 Task: Add New Zealand Lamb Boneless Leg Steak to the cart.
Action: Mouse moved to (22, 130)
Screenshot: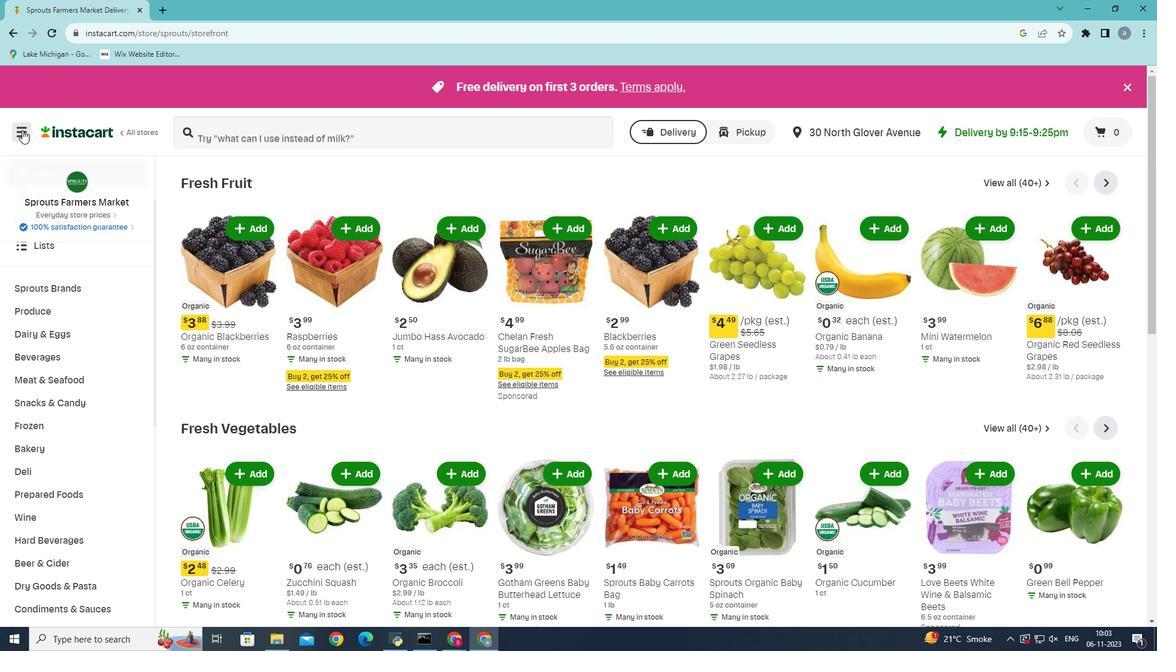 
Action: Mouse pressed left at (22, 130)
Screenshot: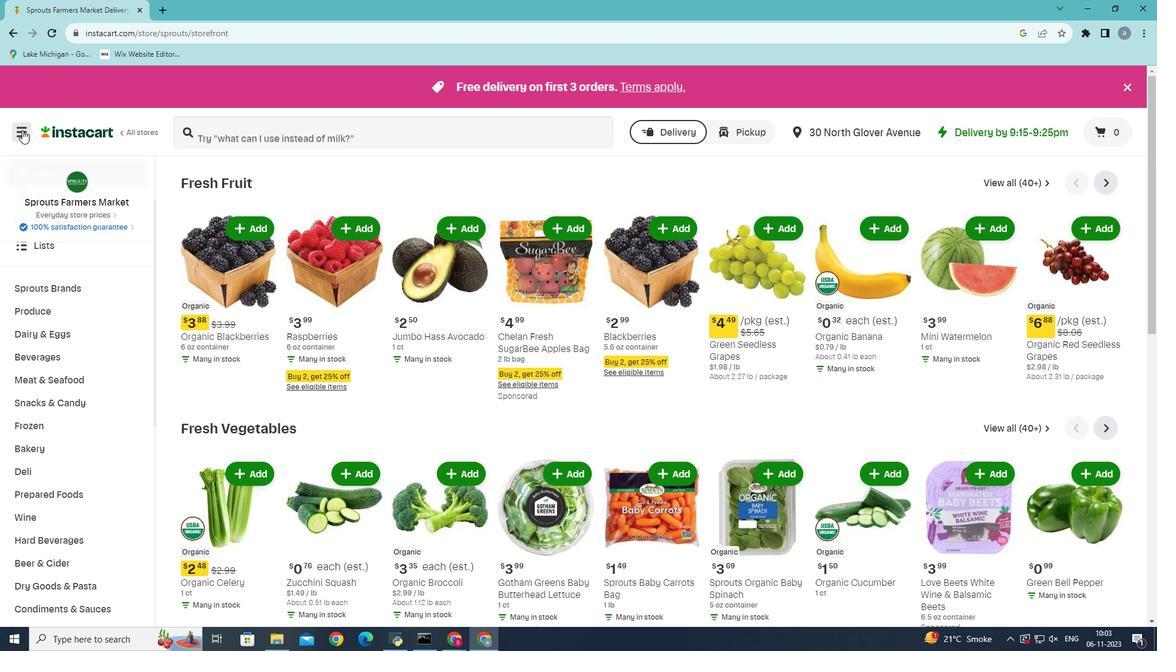 
Action: Mouse moved to (76, 339)
Screenshot: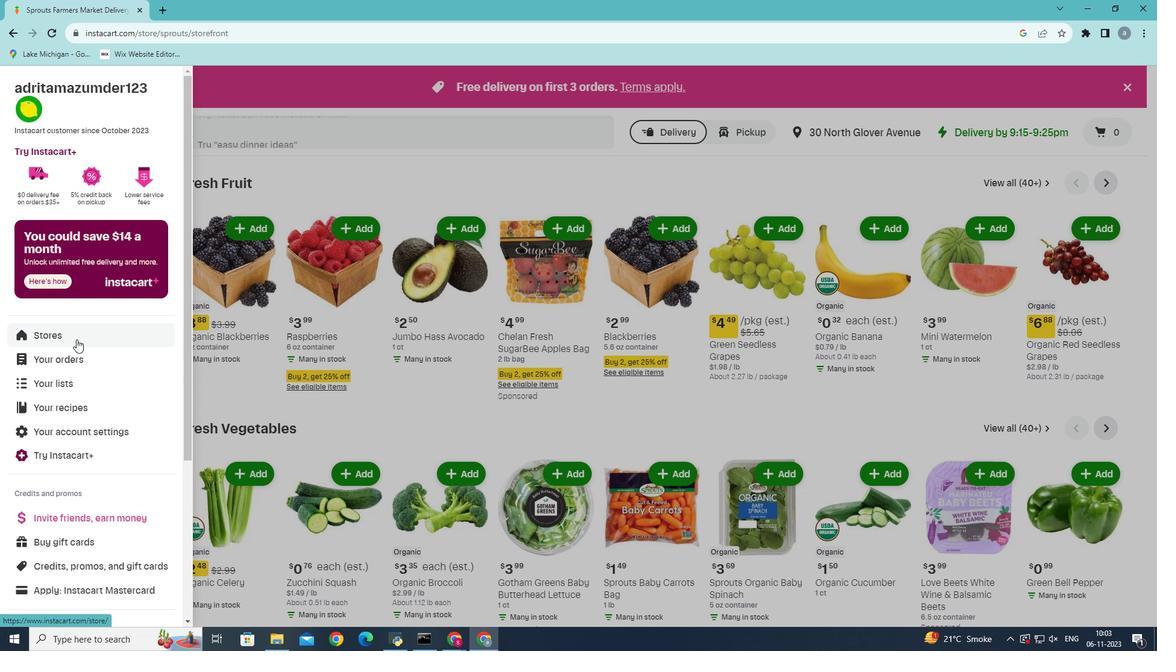 
Action: Mouse pressed left at (76, 339)
Screenshot: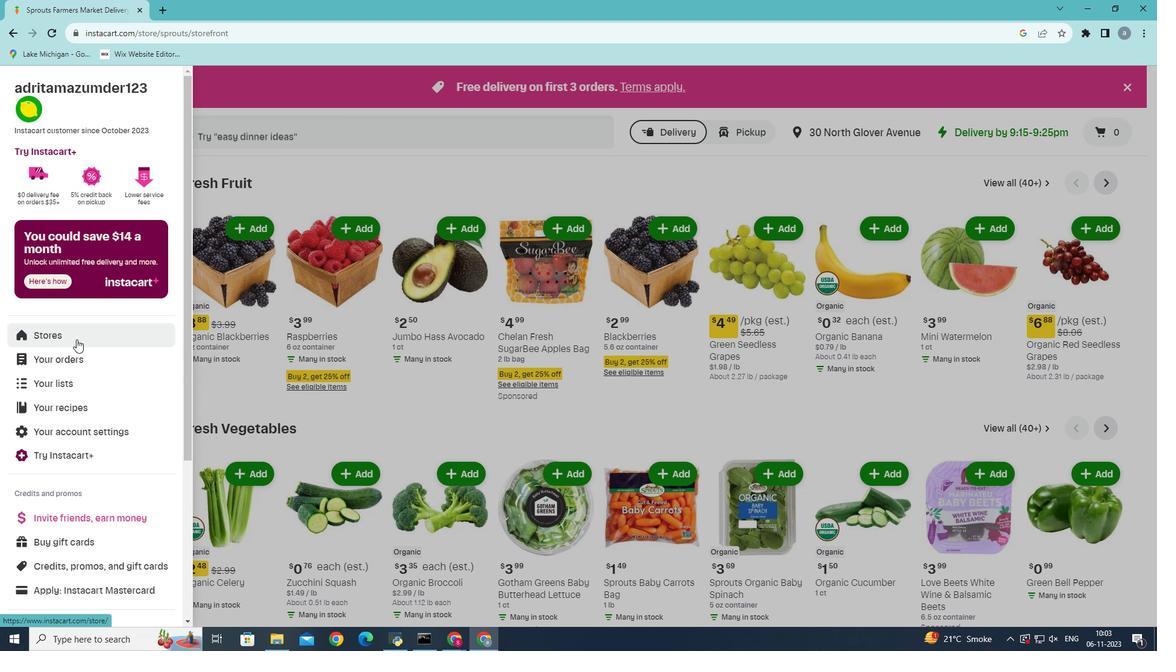 
Action: Mouse moved to (271, 134)
Screenshot: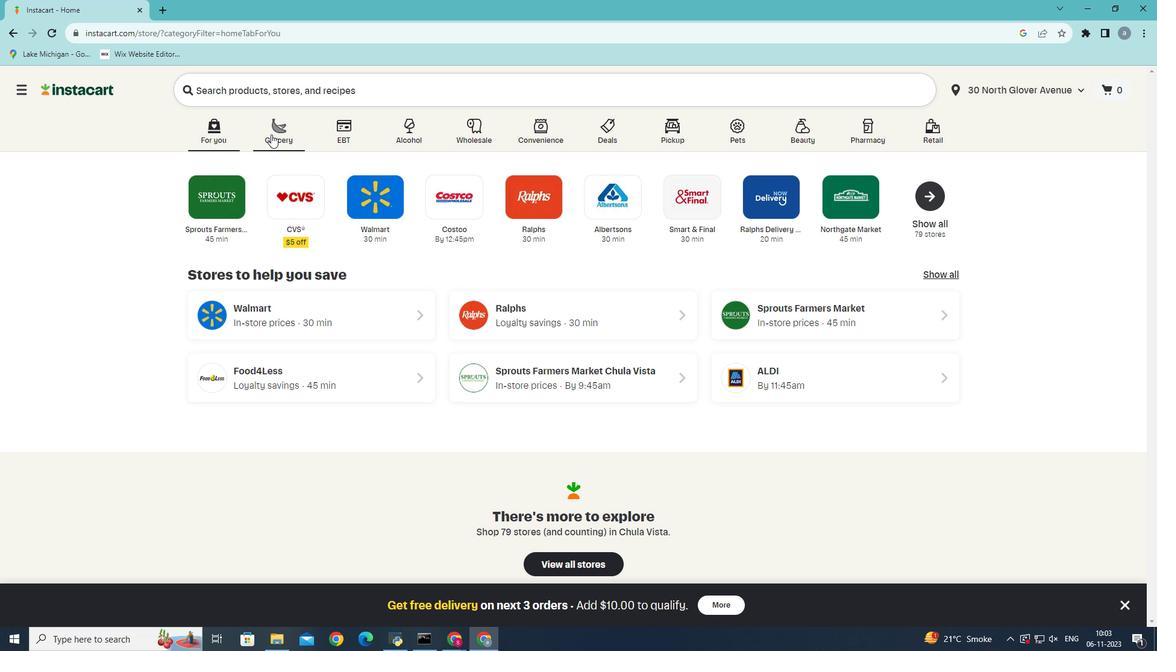 
Action: Mouse pressed left at (271, 134)
Screenshot: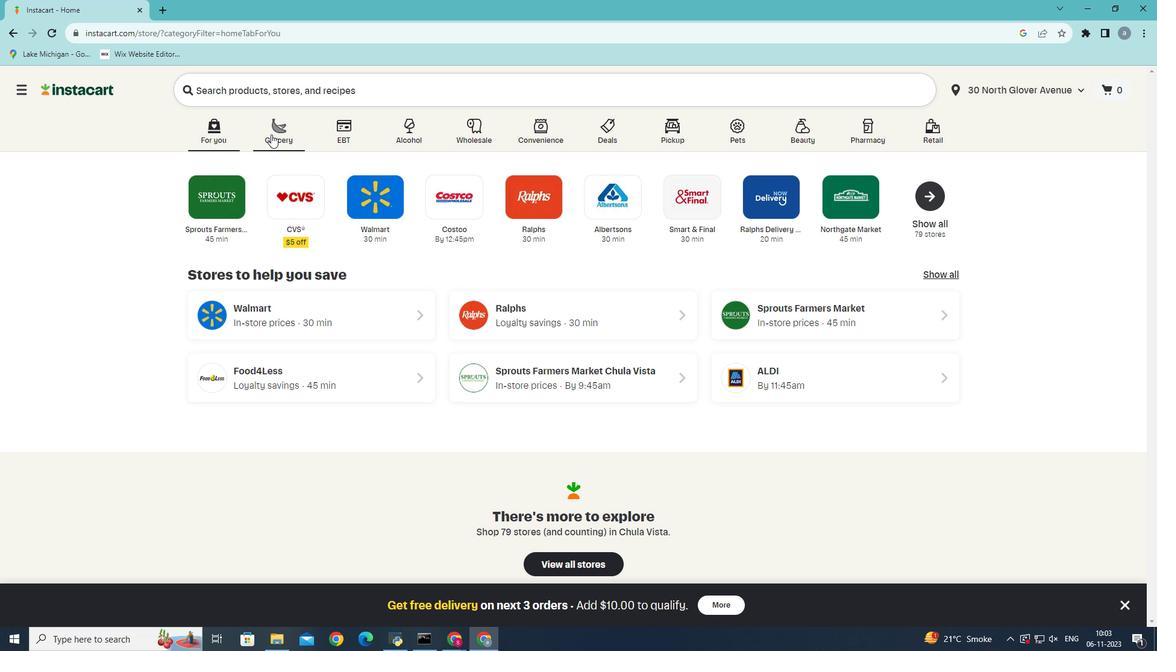 
Action: Mouse moved to (274, 367)
Screenshot: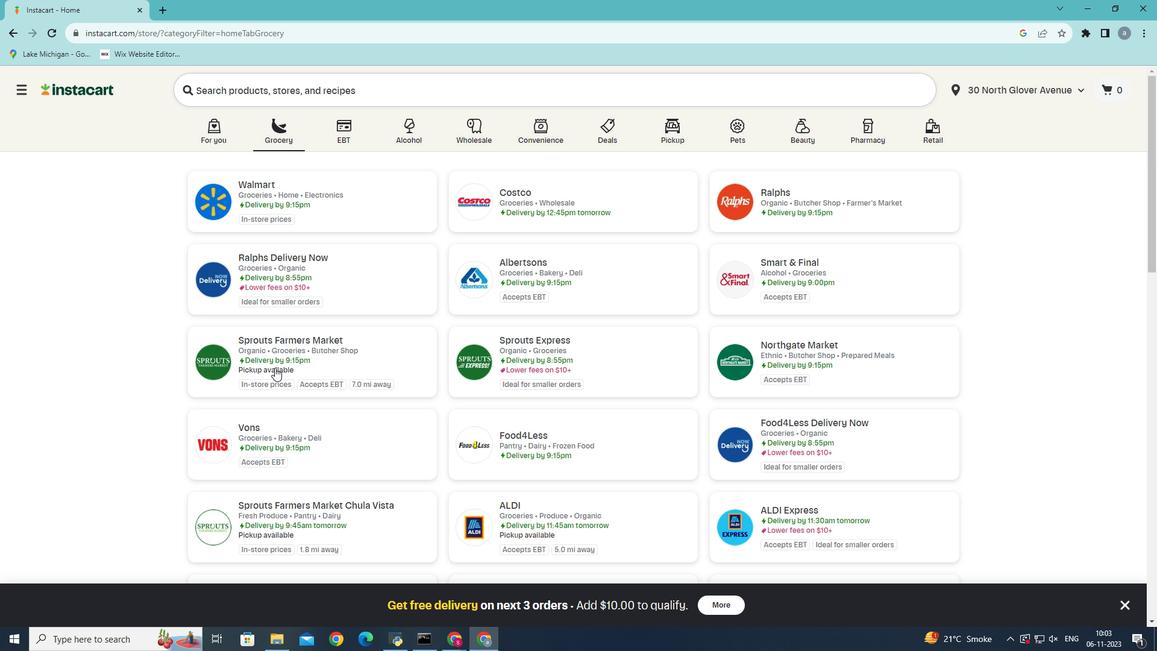 
Action: Mouse pressed left at (274, 367)
Screenshot: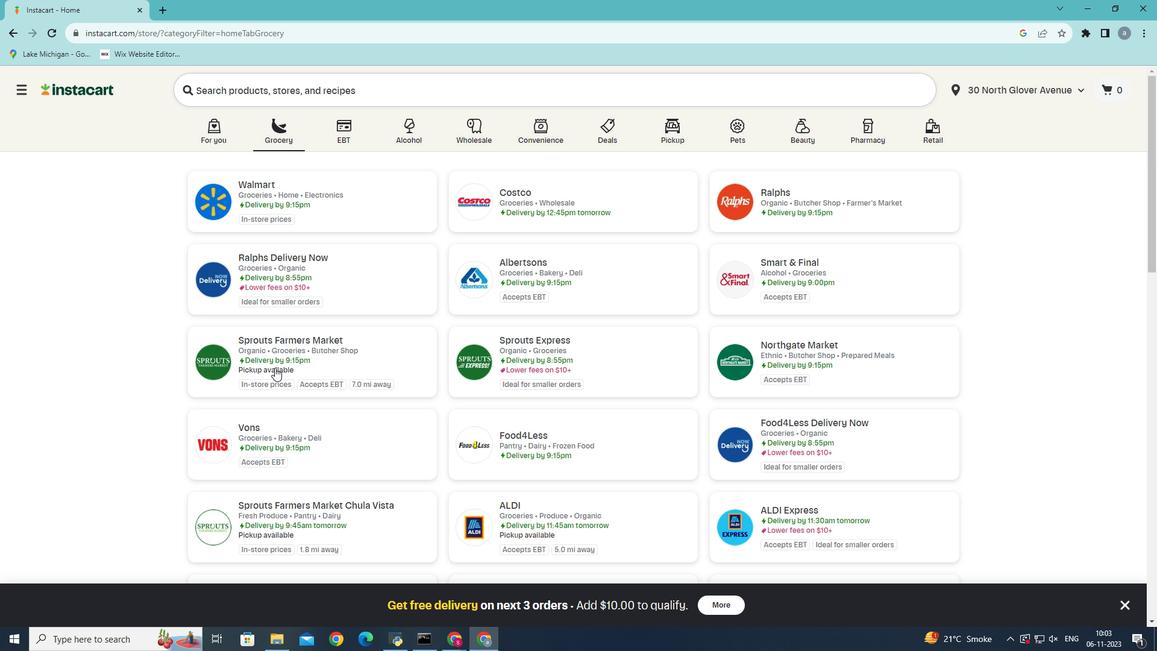 
Action: Mouse moved to (93, 484)
Screenshot: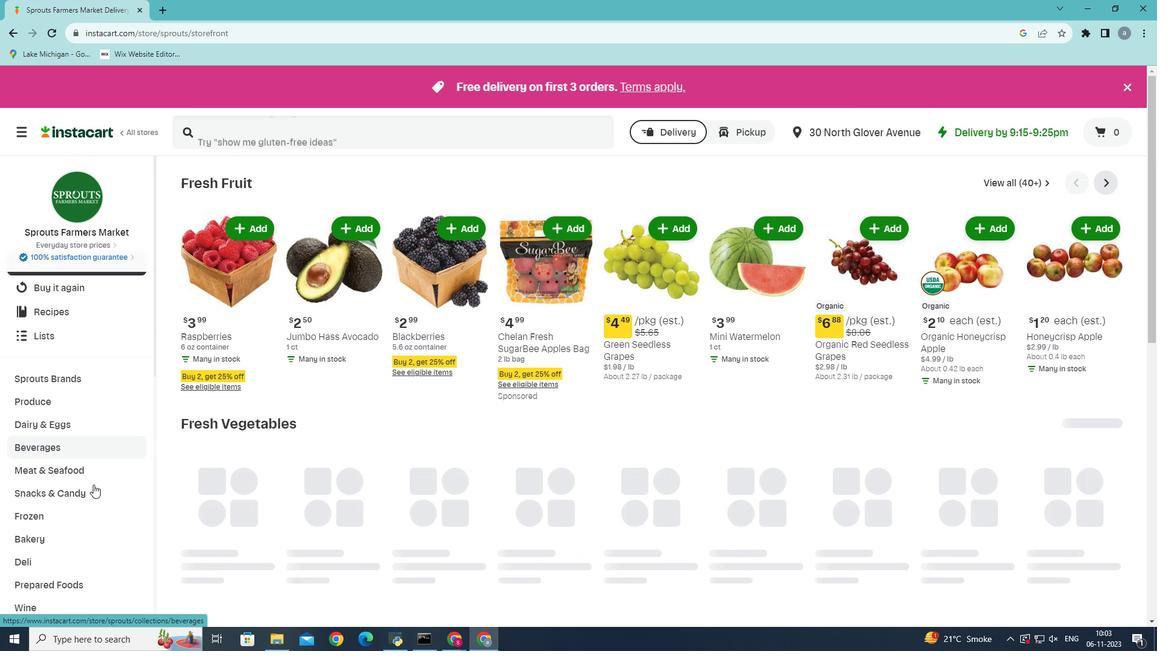 
Action: Mouse scrolled (93, 484) with delta (0, 0)
Screenshot: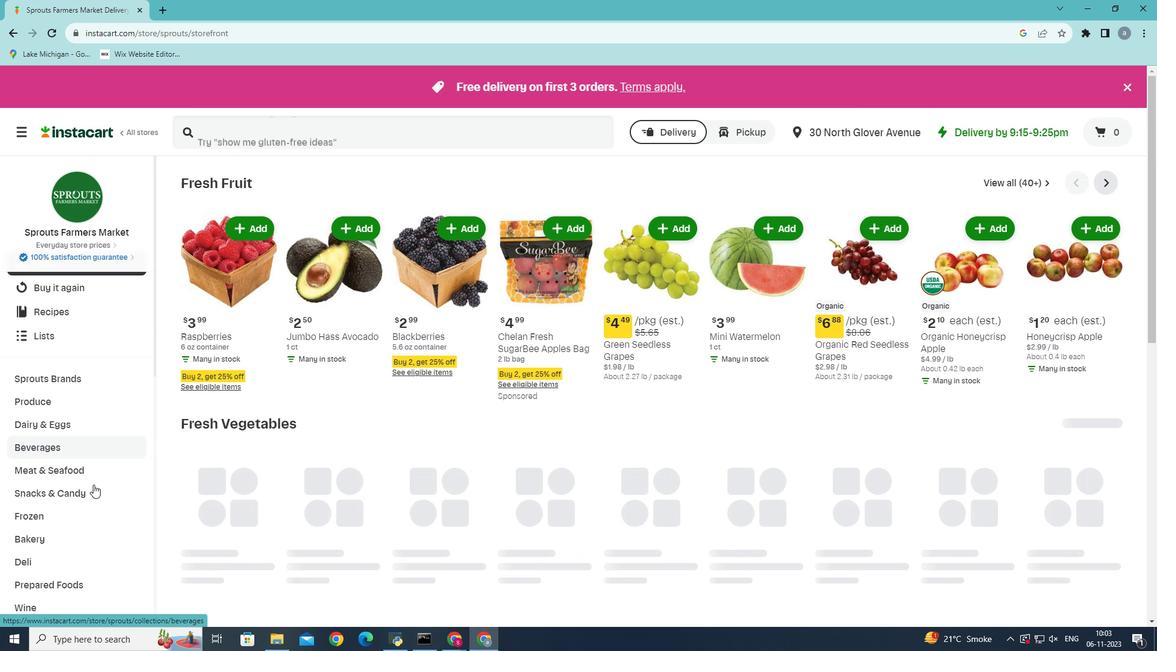 
Action: Mouse moved to (93, 484)
Screenshot: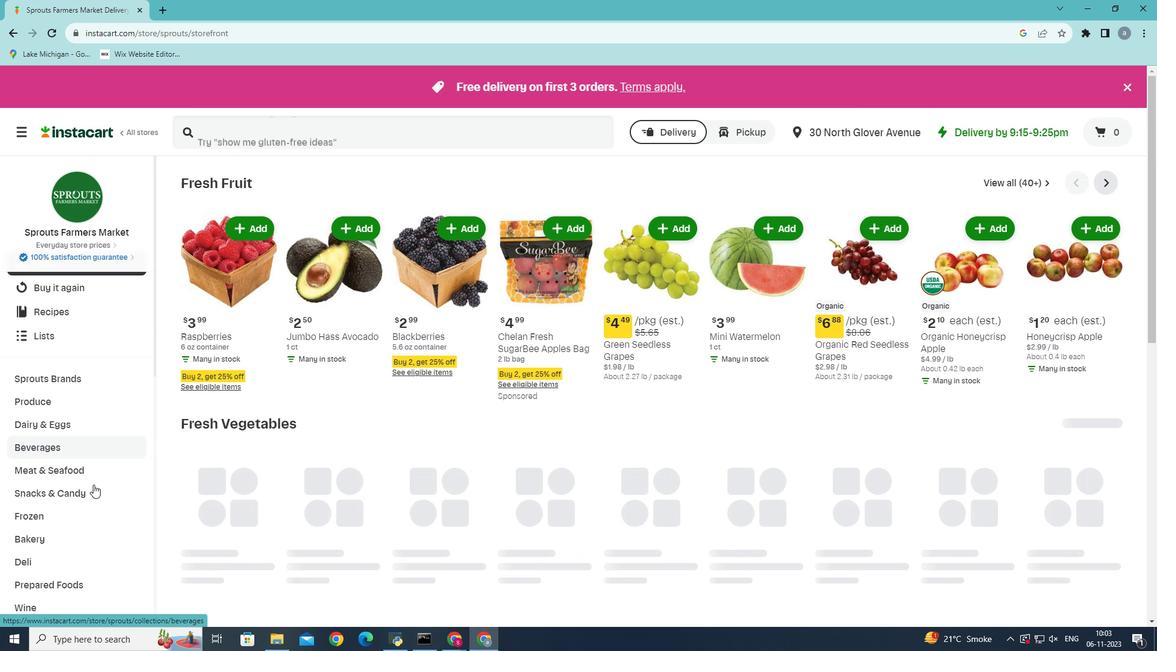 
Action: Mouse scrolled (93, 484) with delta (0, 0)
Screenshot: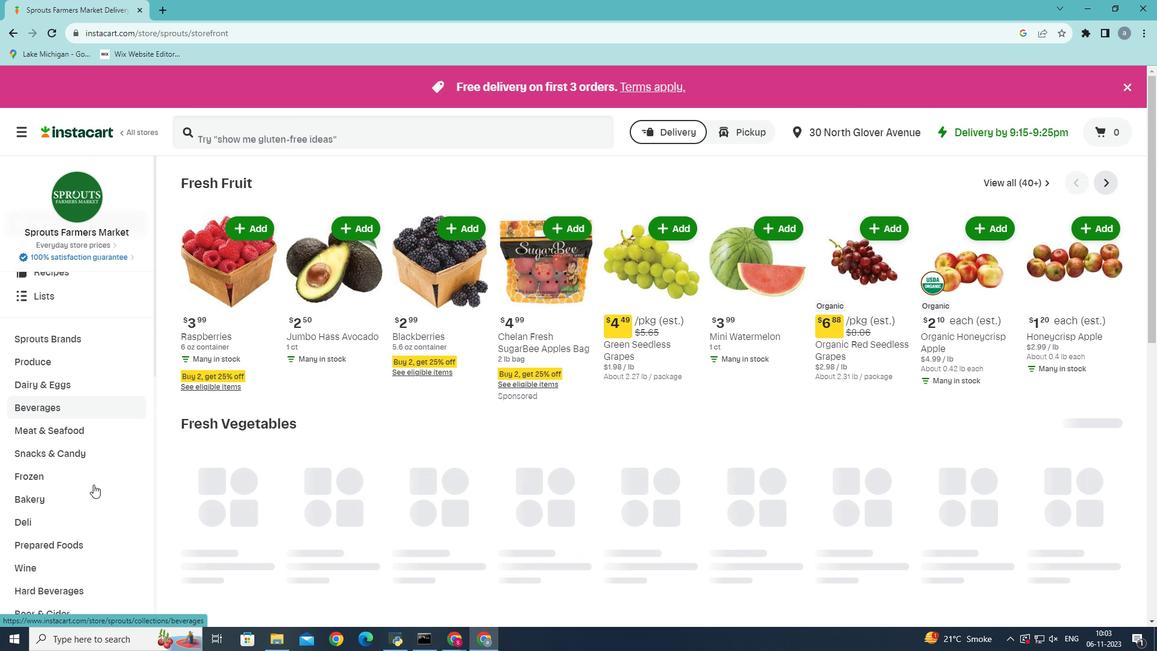 
Action: Mouse moved to (76, 493)
Screenshot: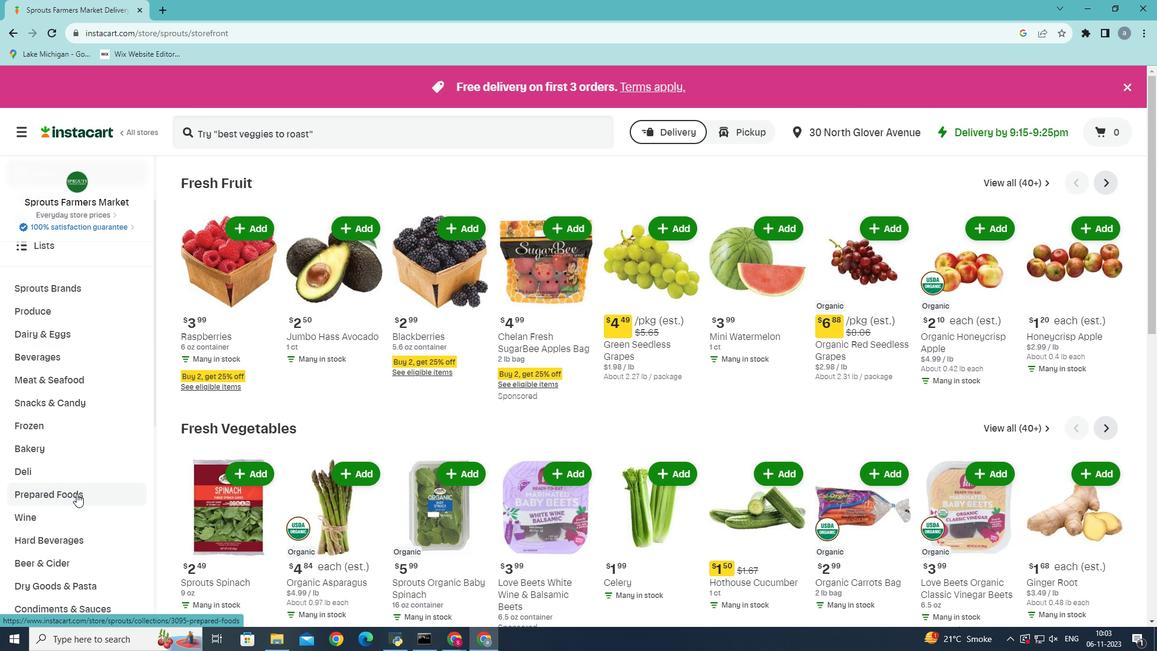 
Action: Mouse pressed left at (76, 493)
Screenshot: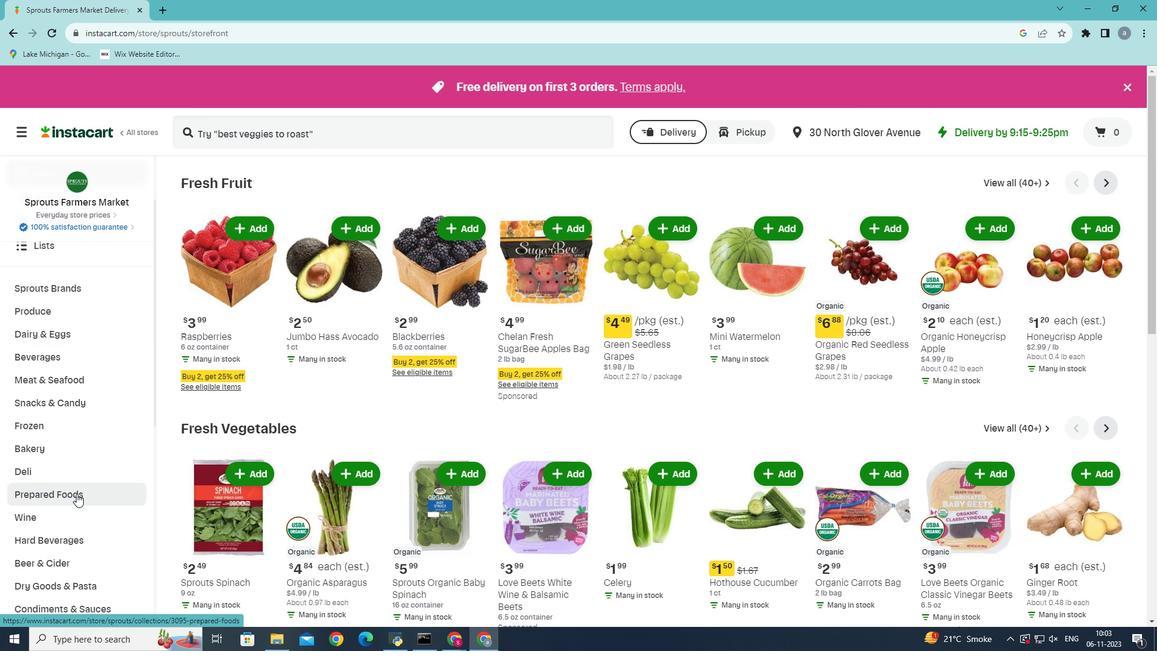 
Action: Mouse moved to (422, 213)
Screenshot: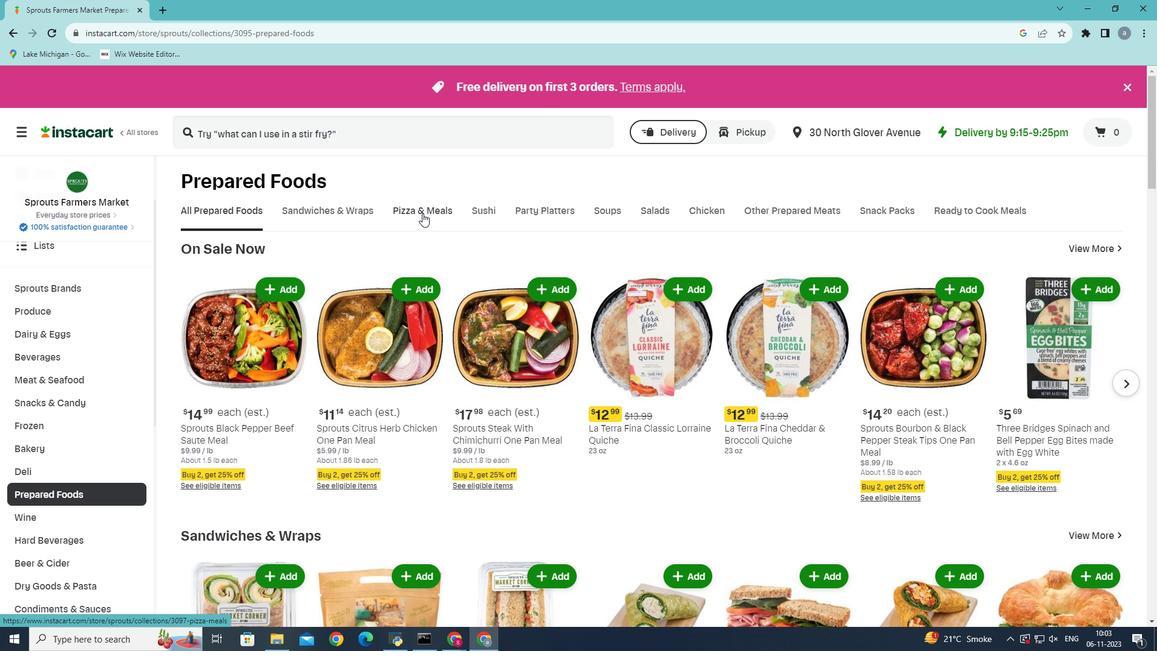 
Action: Mouse pressed left at (422, 213)
Screenshot: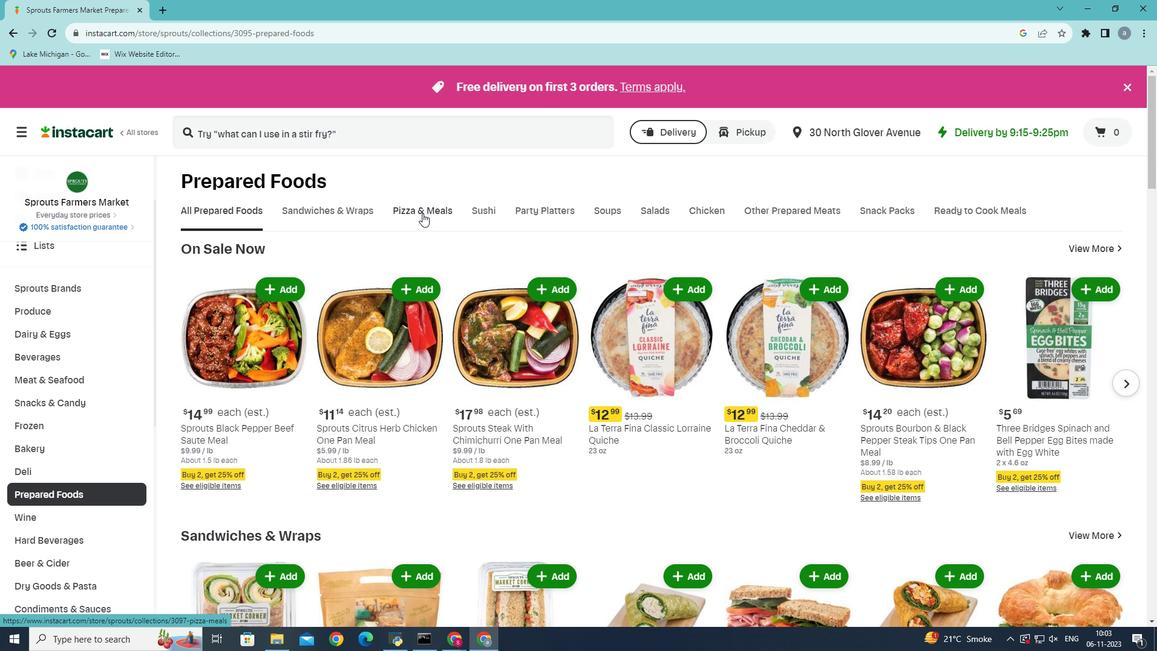 
Action: Mouse moved to (845, 265)
Screenshot: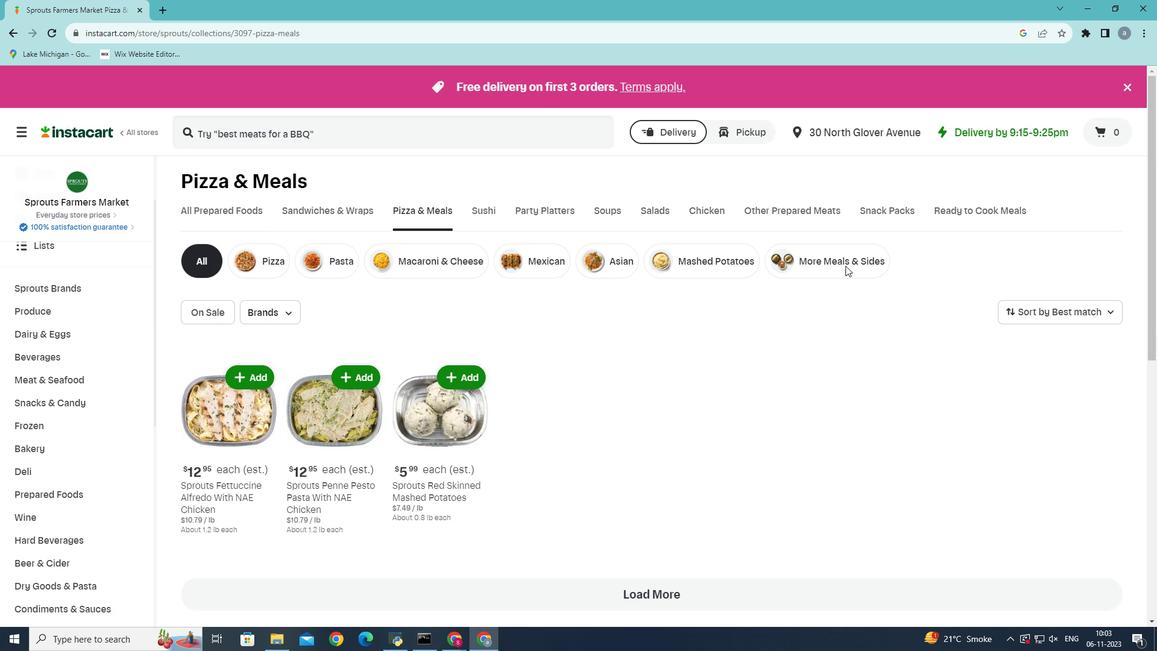 
Action: Mouse pressed left at (845, 265)
Screenshot: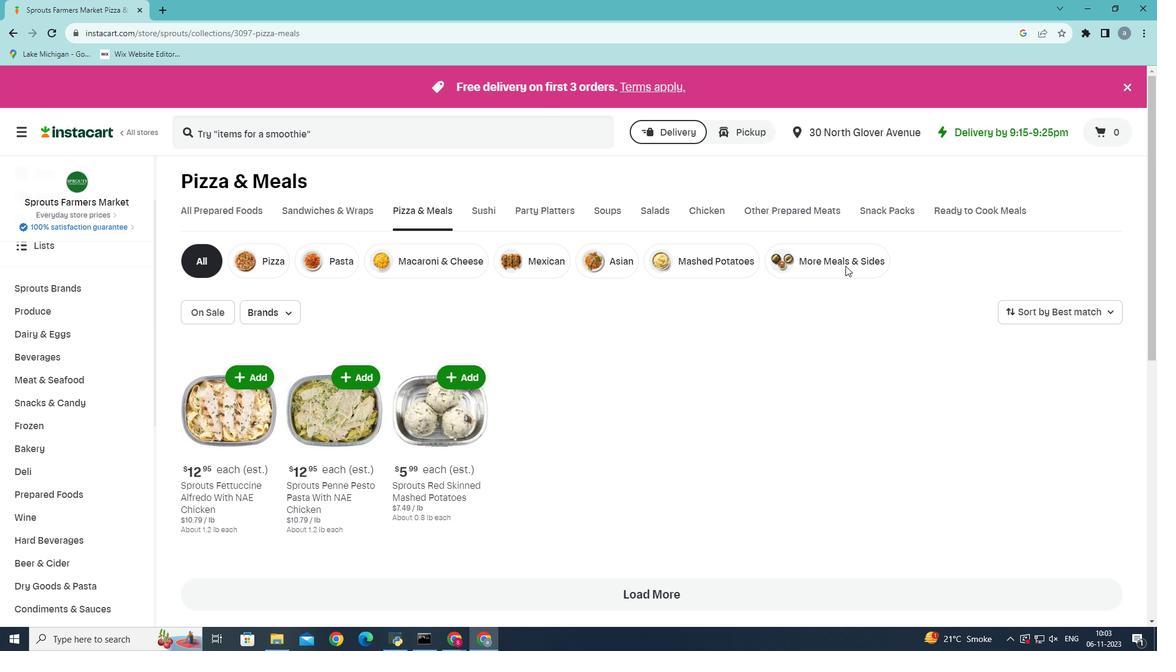 
Action: Mouse moved to (329, 134)
Screenshot: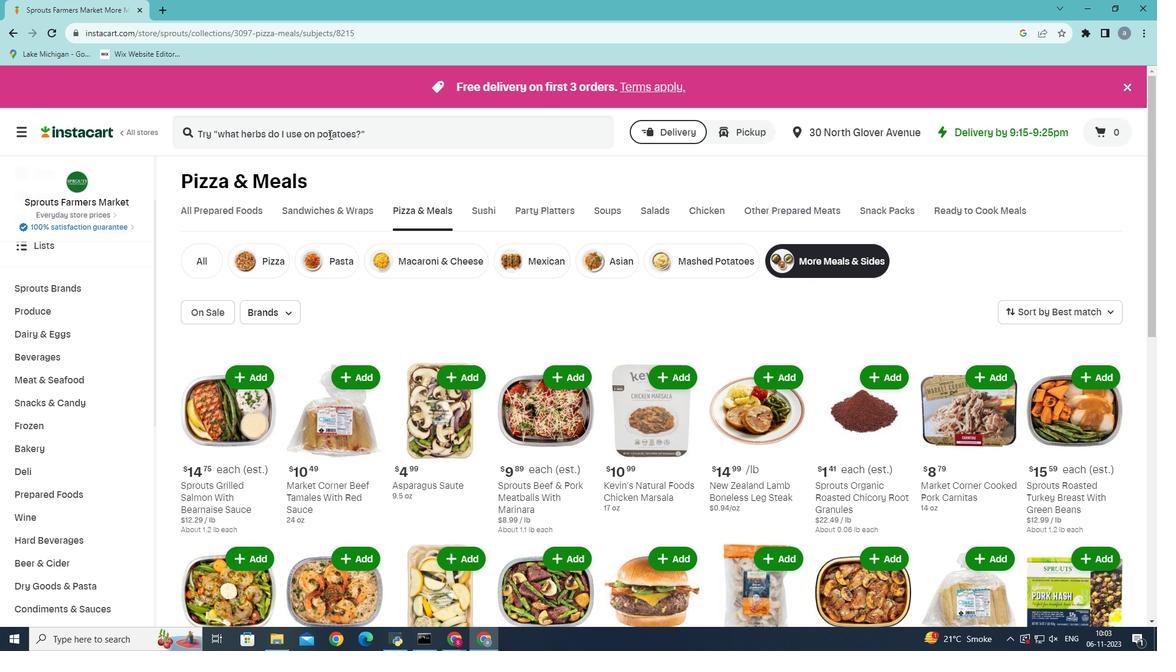 
Action: Mouse pressed left at (329, 134)
Screenshot: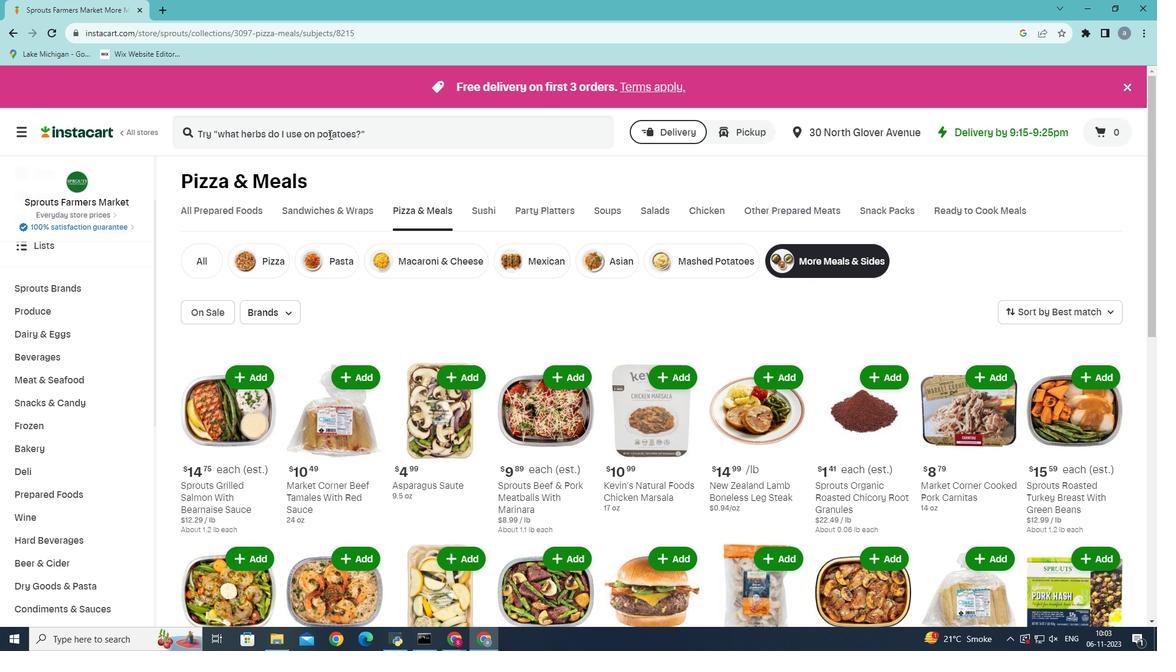 
Action: Mouse moved to (512, 98)
Screenshot: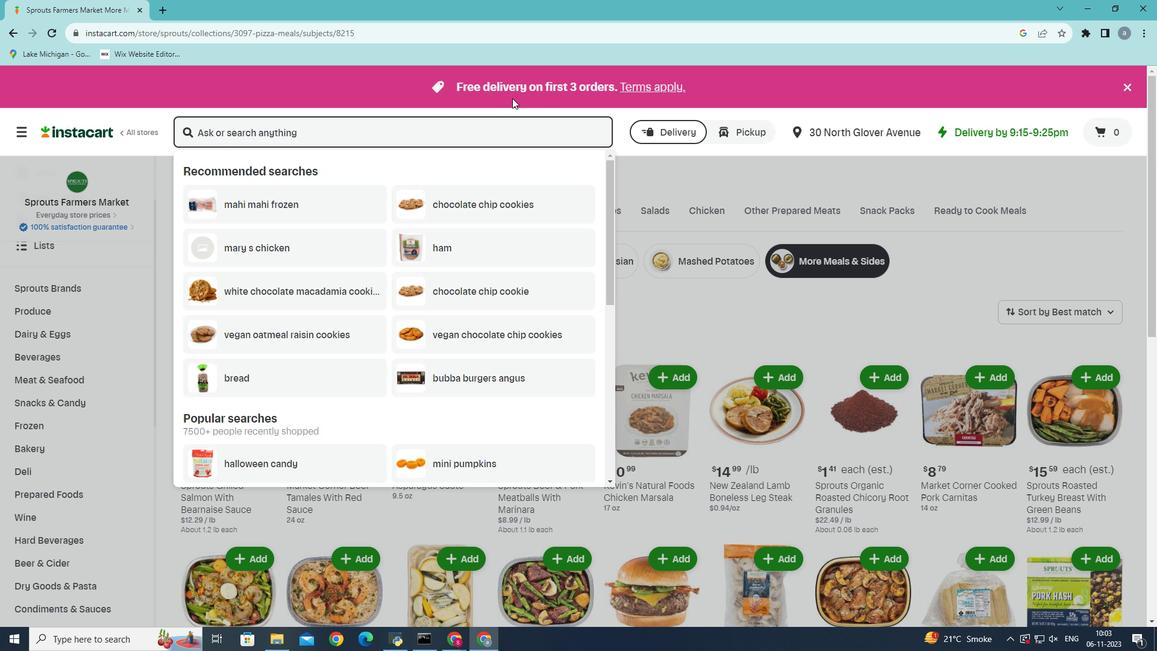 
Action: Key pressed <Key.shift>New<Key.space><Key.shift>Zealand<Key.space><Key.shift>Lamb<Key.space><Key.shift>Boneless<Key.space>leg<Key.space>str<Key.backspace>eak<Key.enter>
Screenshot: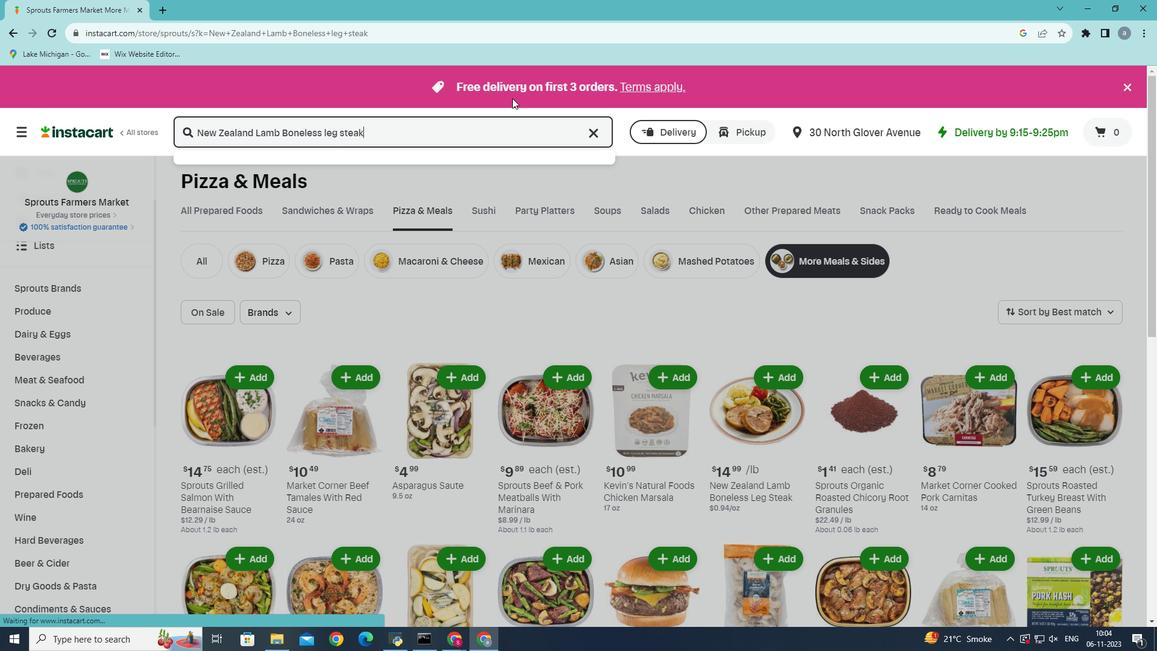 
Action: Mouse moved to (347, 262)
Screenshot: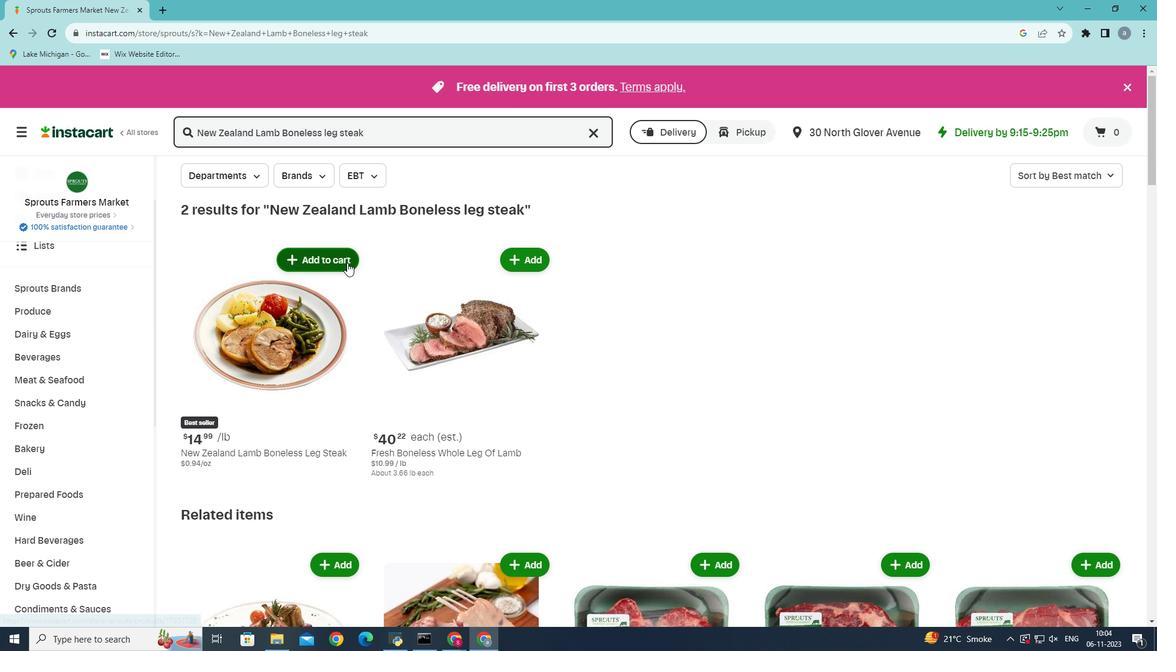 
Action: Mouse pressed left at (347, 262)
Screenshot: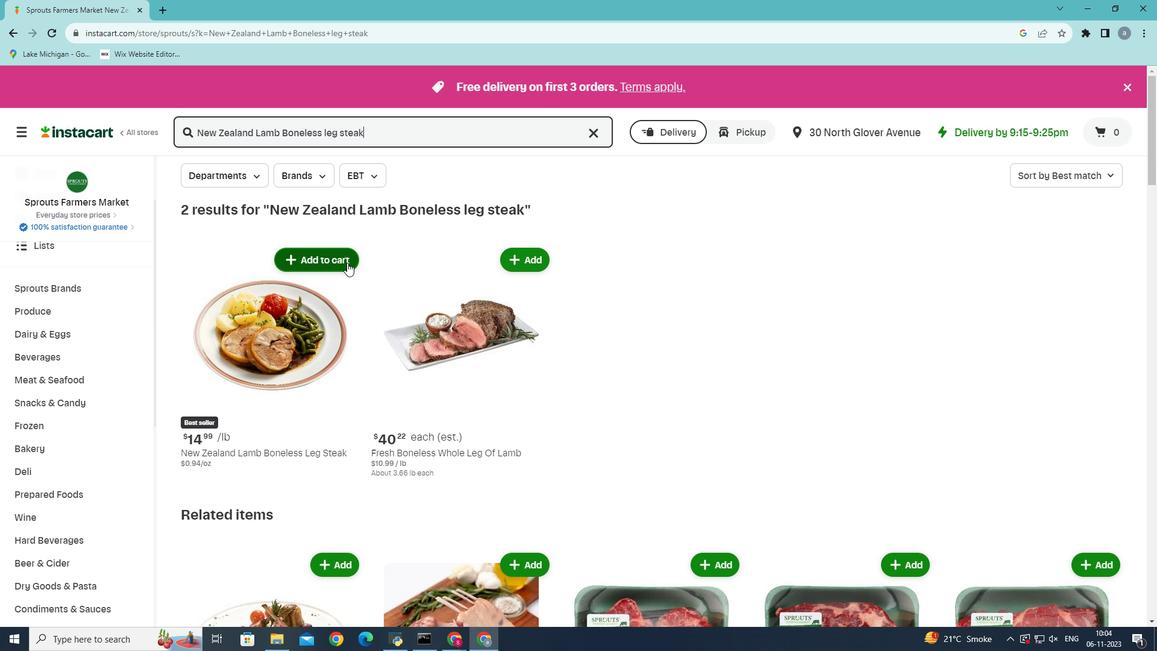 
